 Task: Select the workspace "Meeting Notes".
Action: Mouse moved to (387, 387)
Screenshot: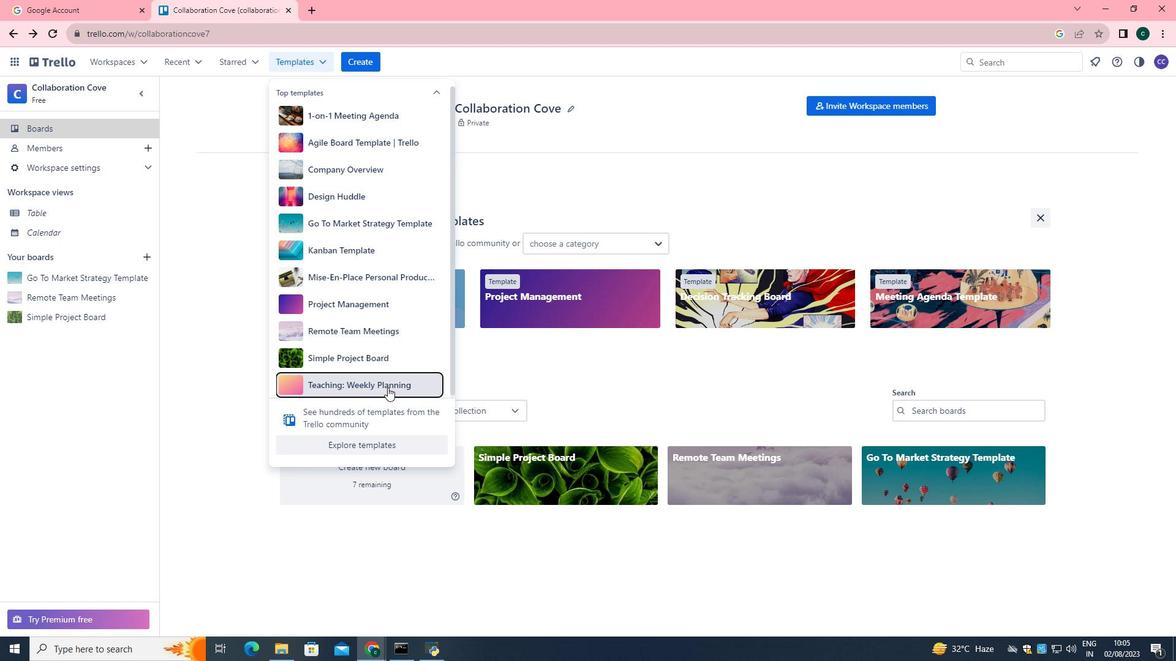 
Action: Mouse pressed left at (387, 387)
Screenshot: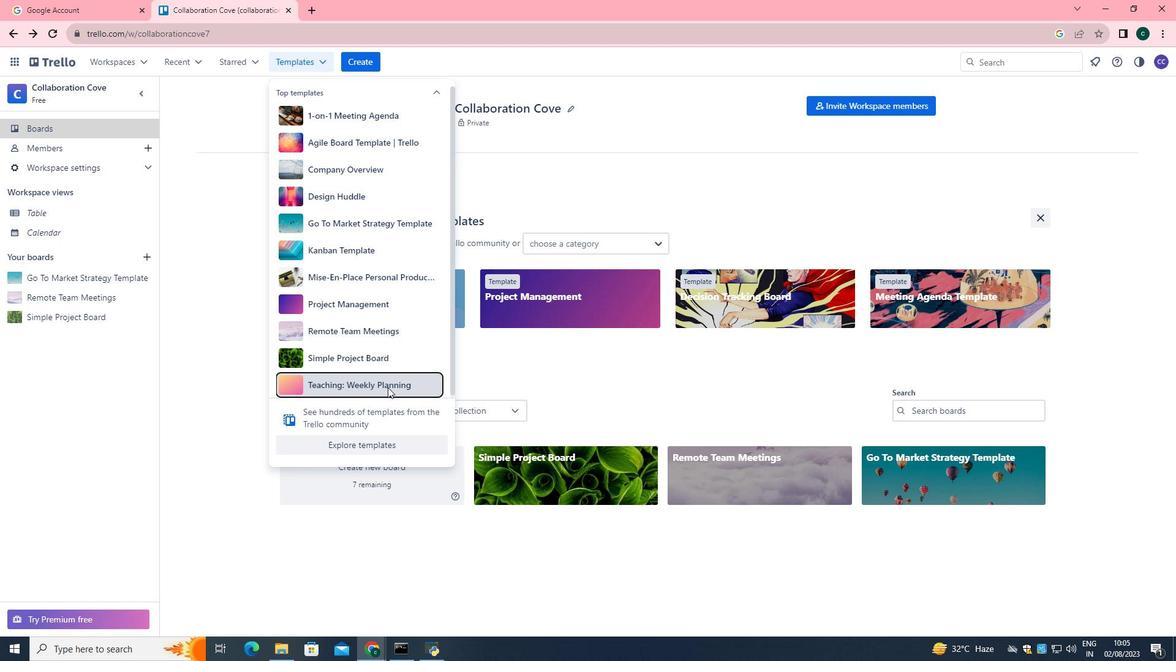 
Action: Mouse moved to (387, 255)
Screenshot: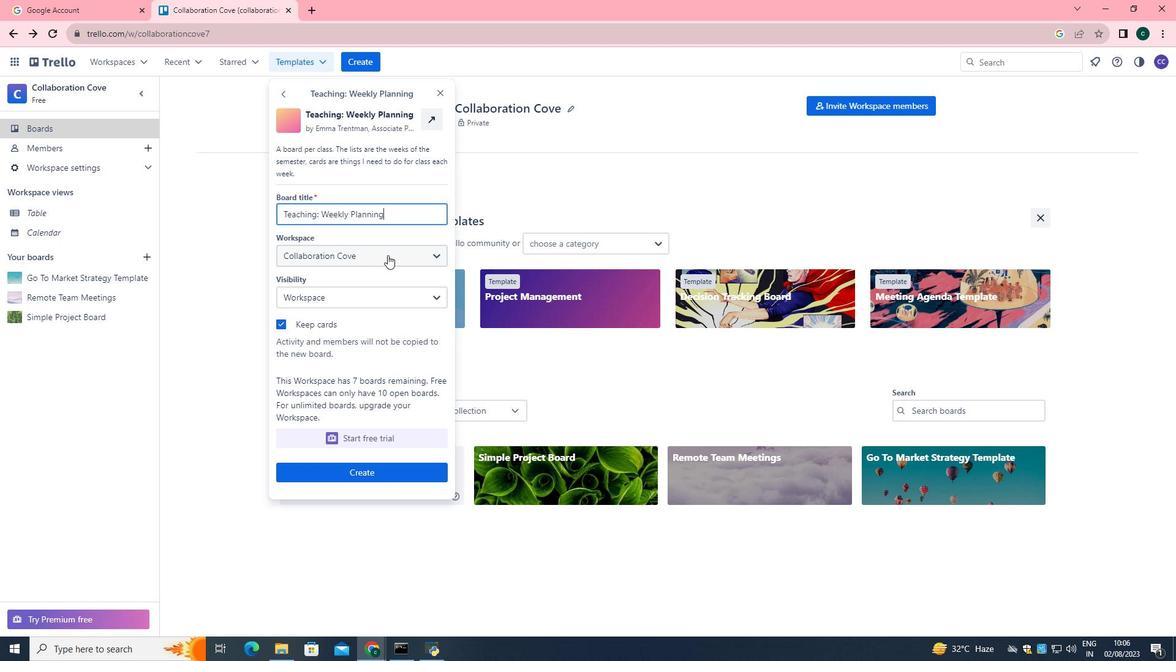 
Action: Mouse pressed left at (387, 255)
Screenshot: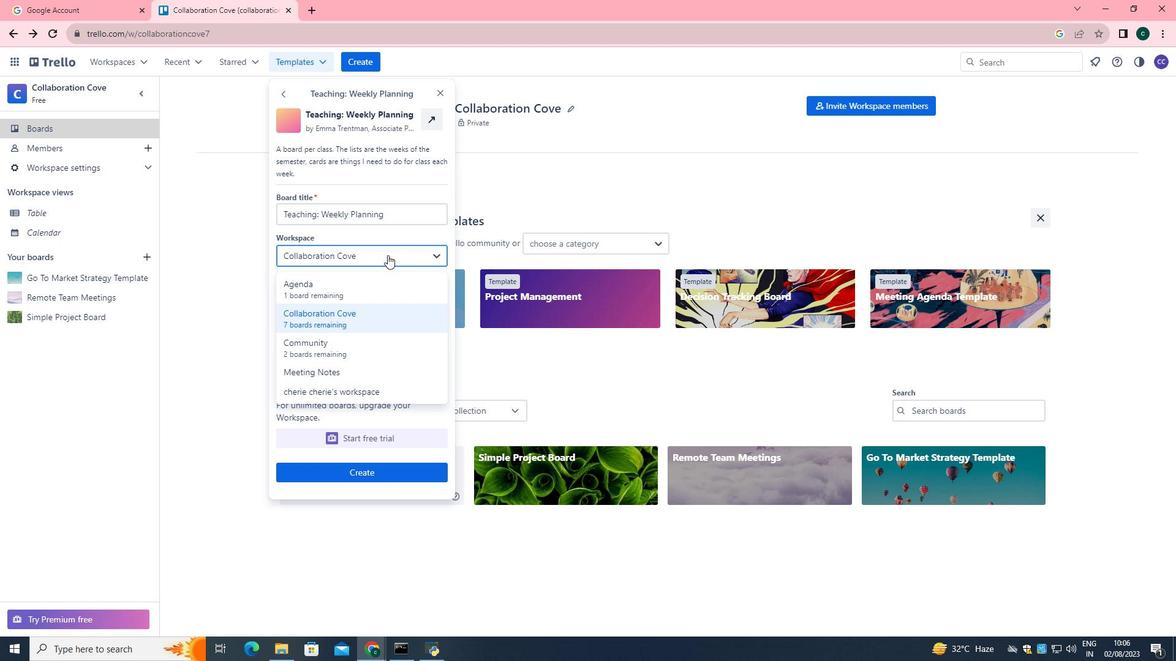 
Action: Mouse moved to (348, 366)
Screenshot: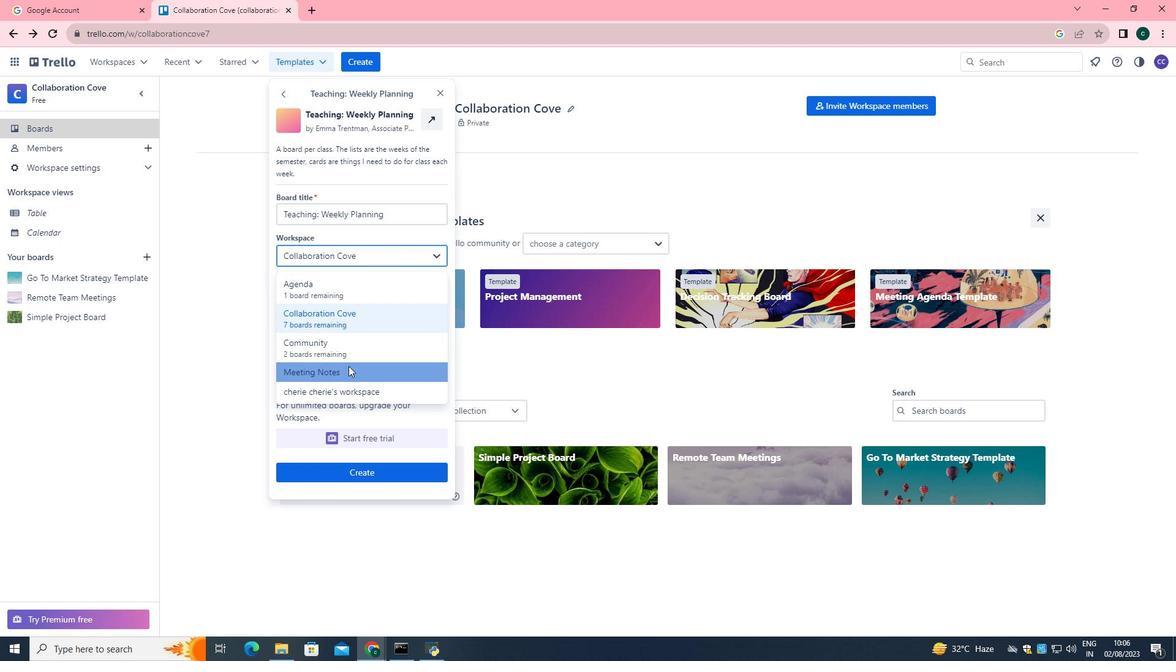 
Action: Mouse pressed left at (348, 366)
Screenshot: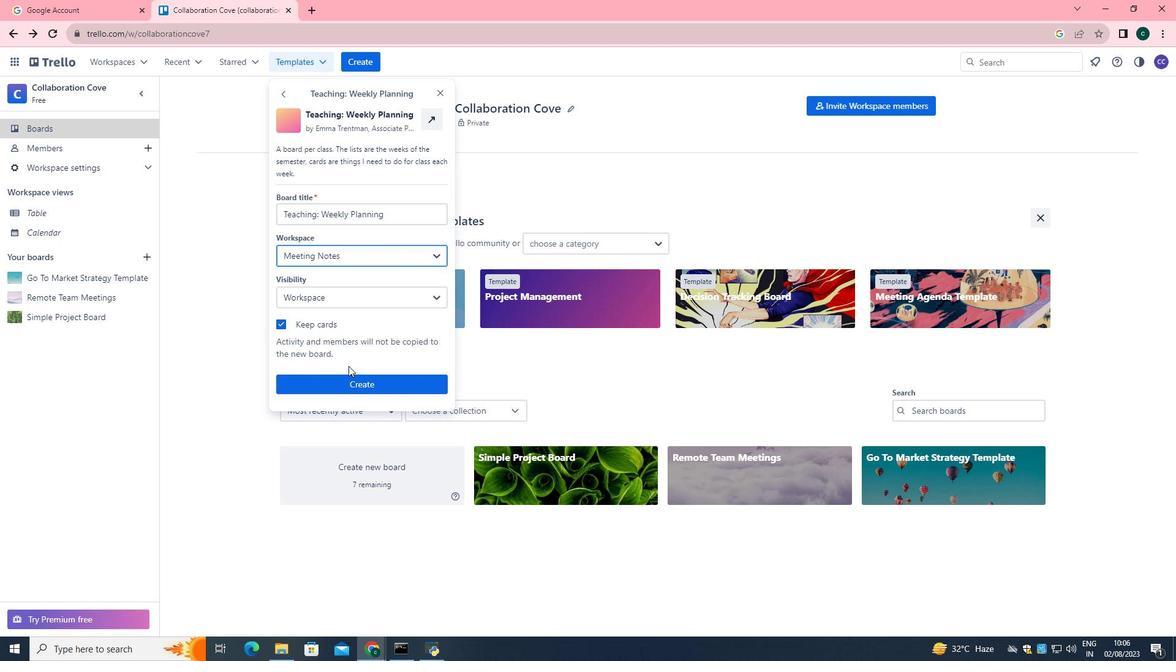 
Action: Mouse moved to (349, 367)
Screenshot: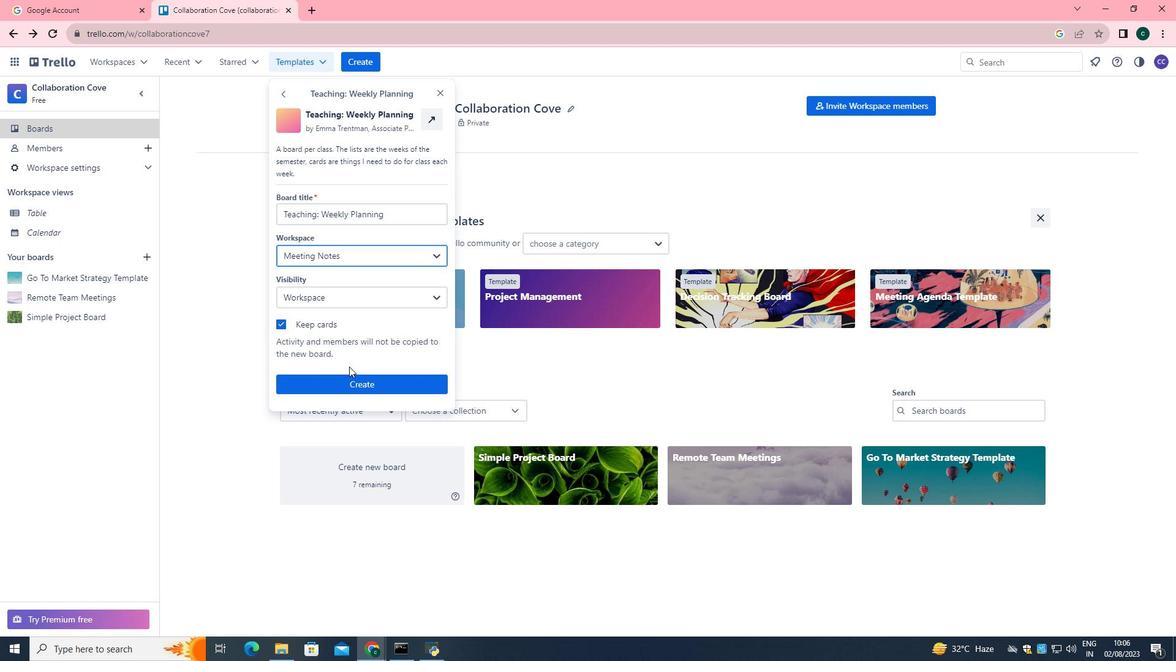 
